 Task: Copy the link of Litchfield, Connecticut, United States to share the place.
Action: Mouse moved to (583, 141)
Screenshot: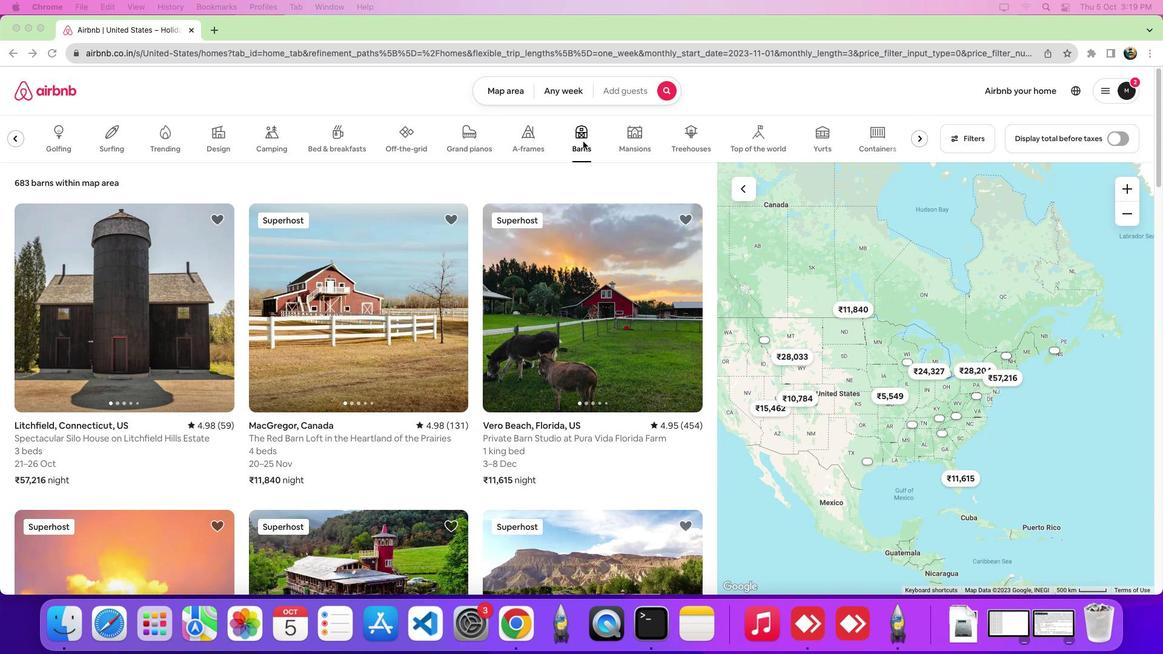 
Action: Mouse pressed left at (583, 141)
Screenshot: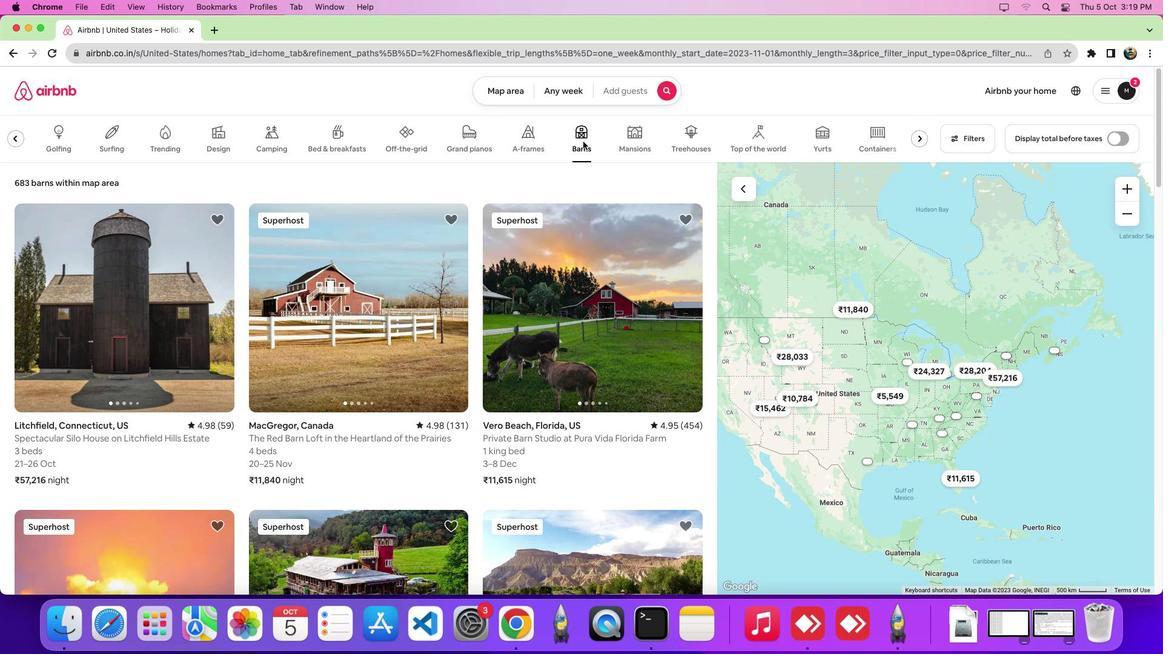 
Action: Mouse moved to (138, 310)
Screenshot: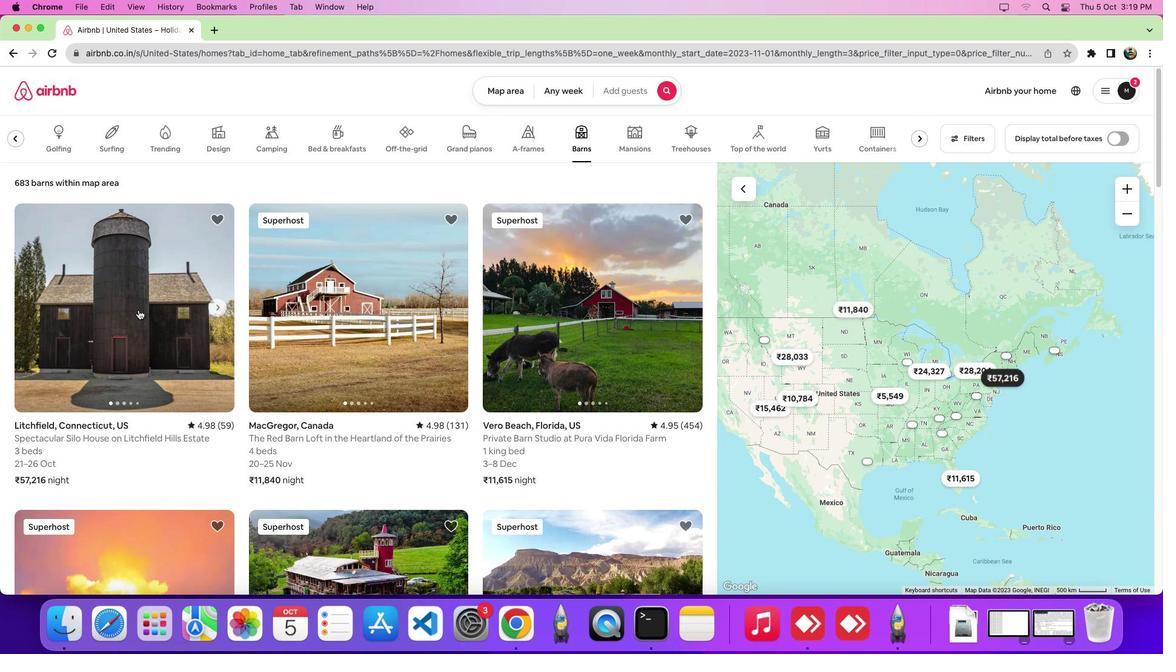 
Action: Mouse pressed left at (138, 310)
Screenshot: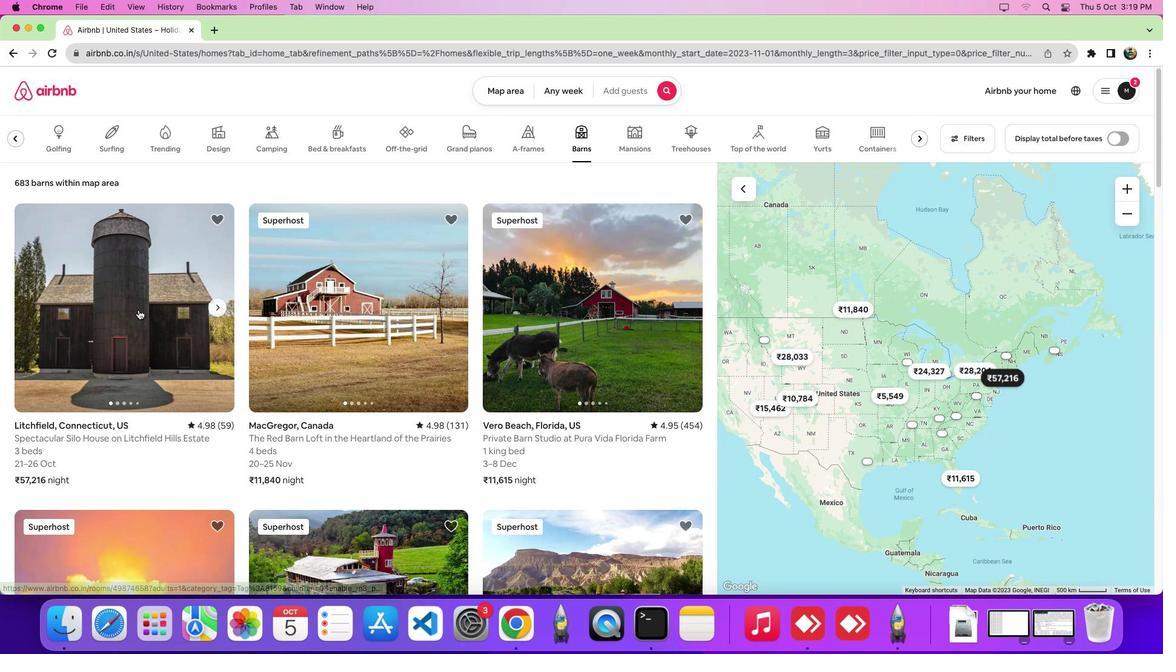 
Action: Mouse moved to (842, 138)
Screenshot: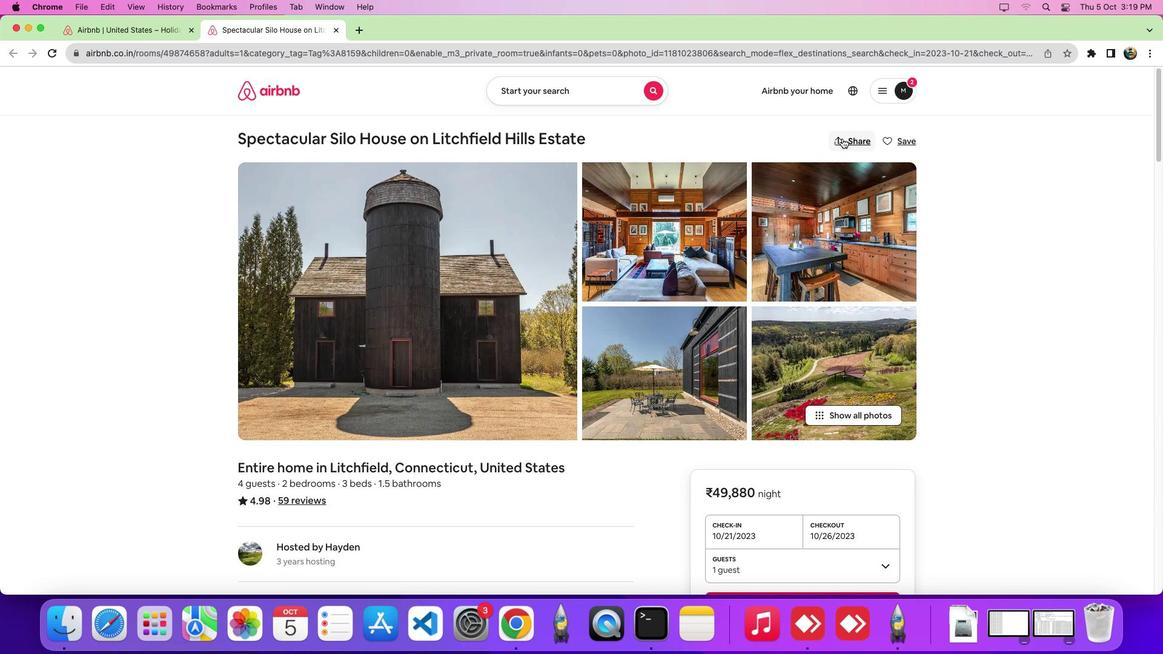 
Action: Mouse pressed left at (842, 138)
Screenshot: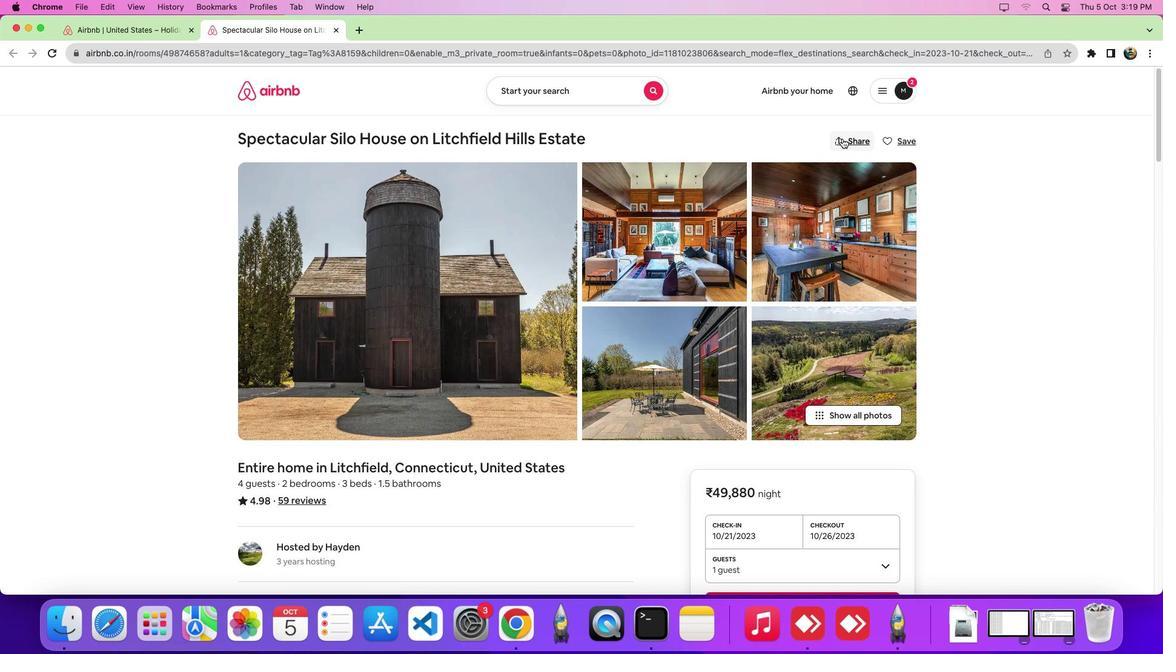 
Action: Mouse moved to (508, 288)
Screenshot: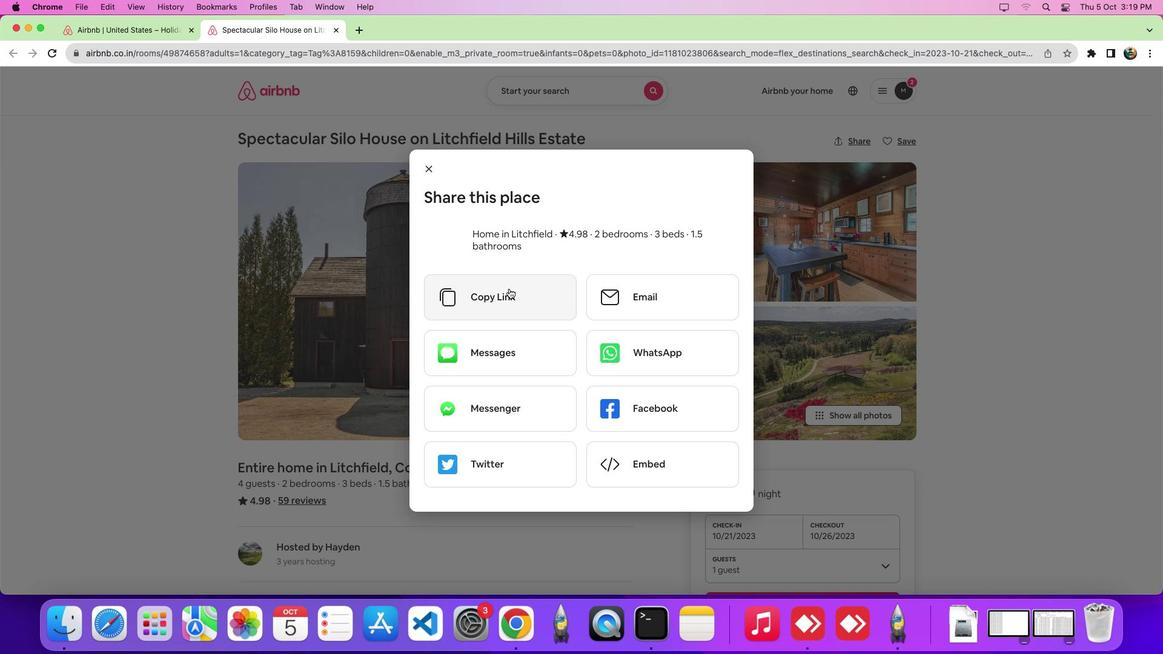 
Action: Mouse pressed left at (508, 288)
Screenshot: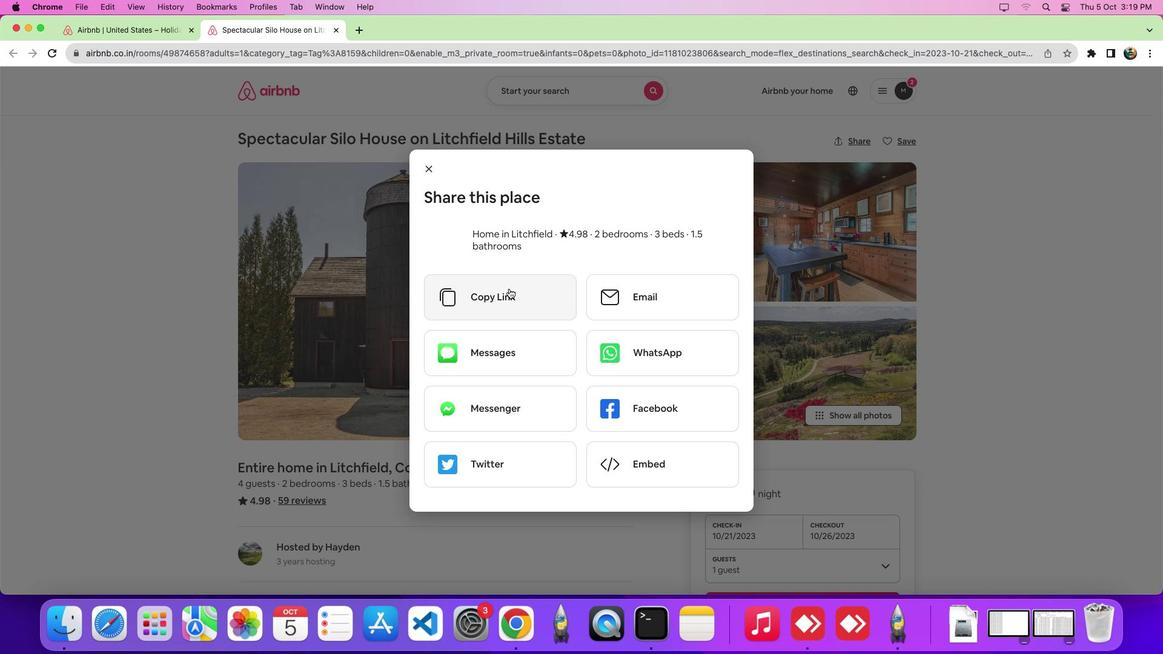 
